 Task: Add Dark Horse Pinot Grigio to the cart.
Action: Mouse moved to (782, 254)
Screenshot: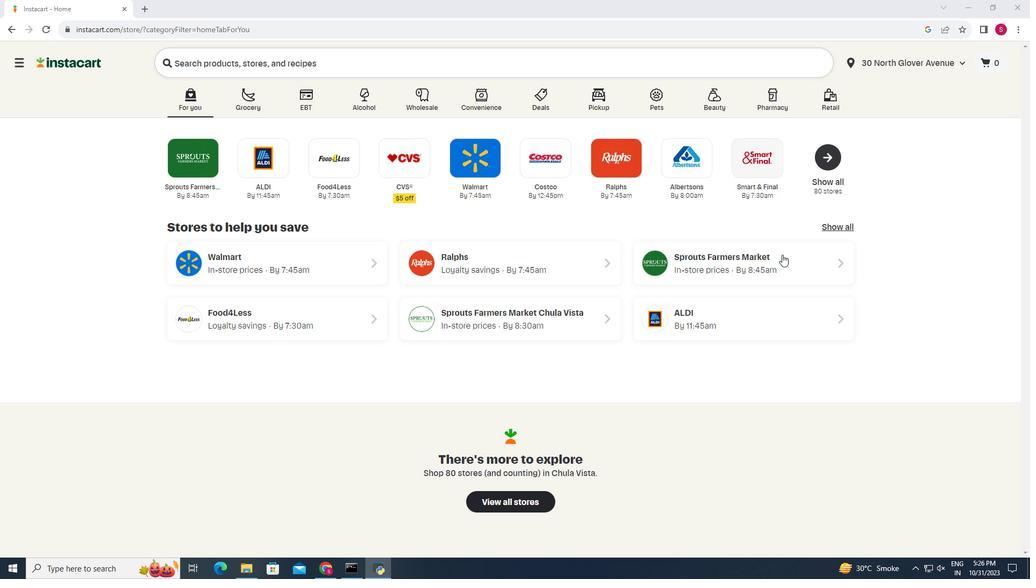 
Action: Mouse pressed left at (782, 254)
Screenshot: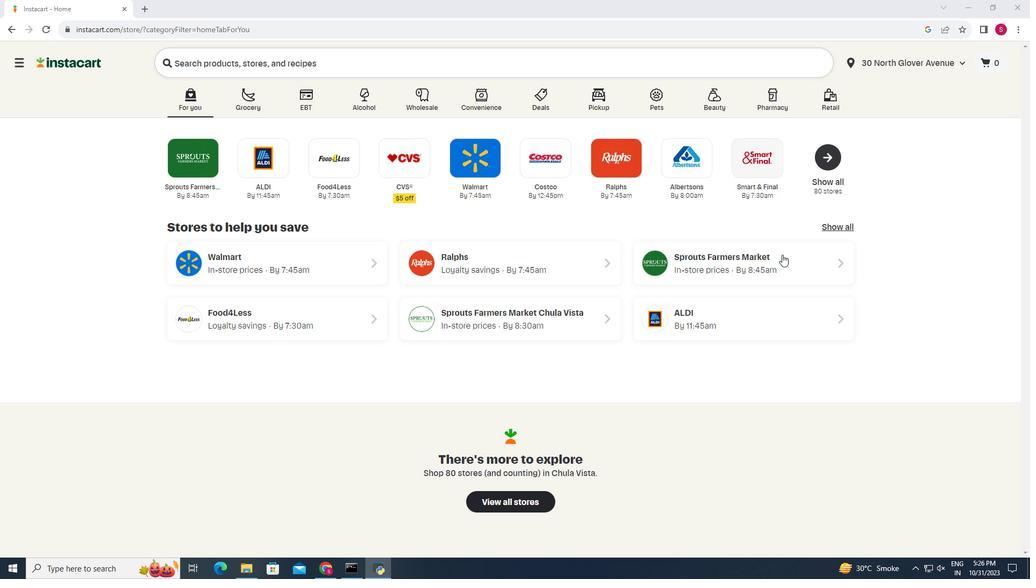 
Action: Mouse moved to (48, 549)
Screenshot: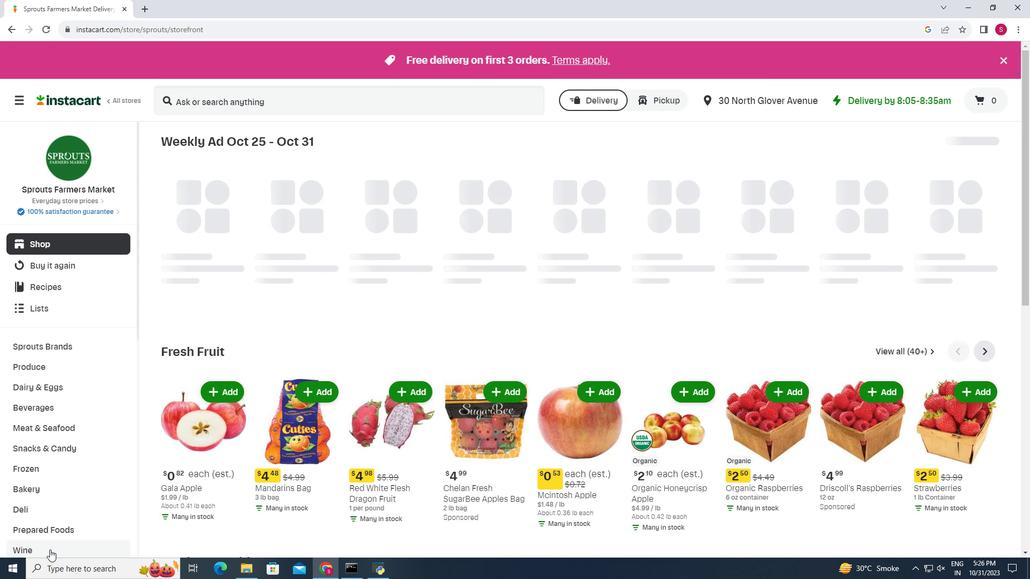 
Action: Mouse pressed left at (48, 549)
Screenshot: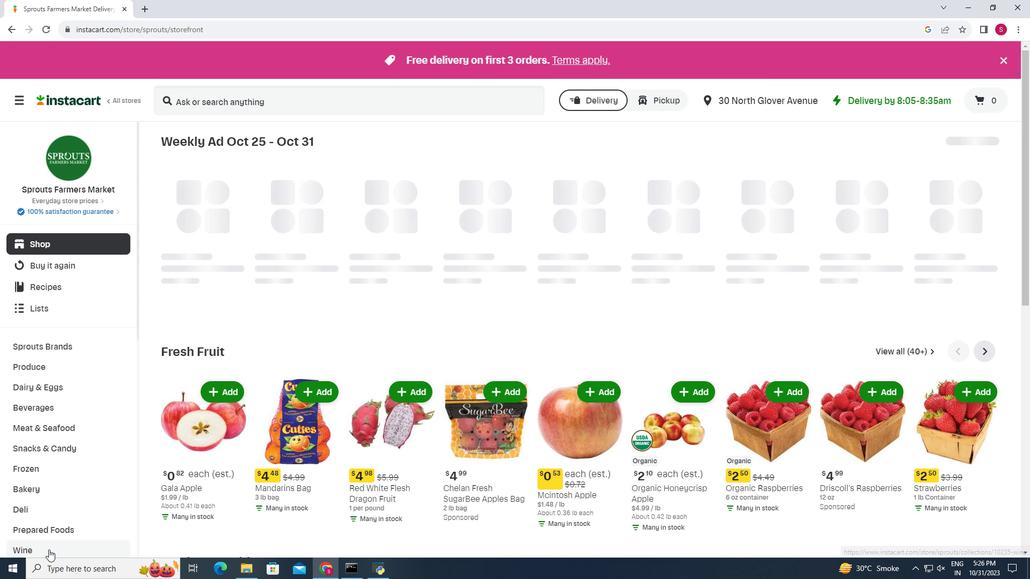 
Action: Mouse moved to (294, 167)
Screenshot: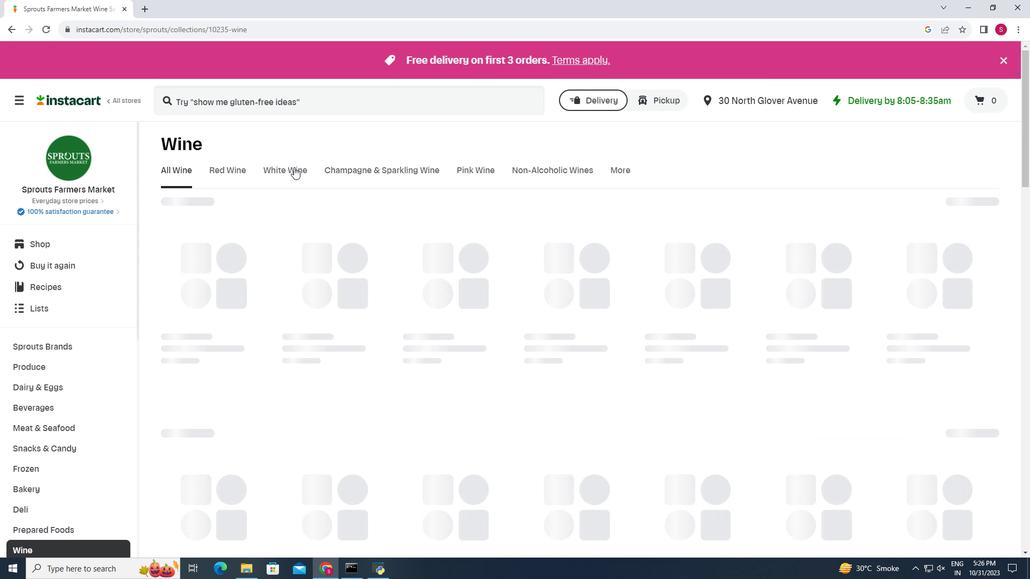 
Action: Mouse pressed left at (294, 167)
Screenshot: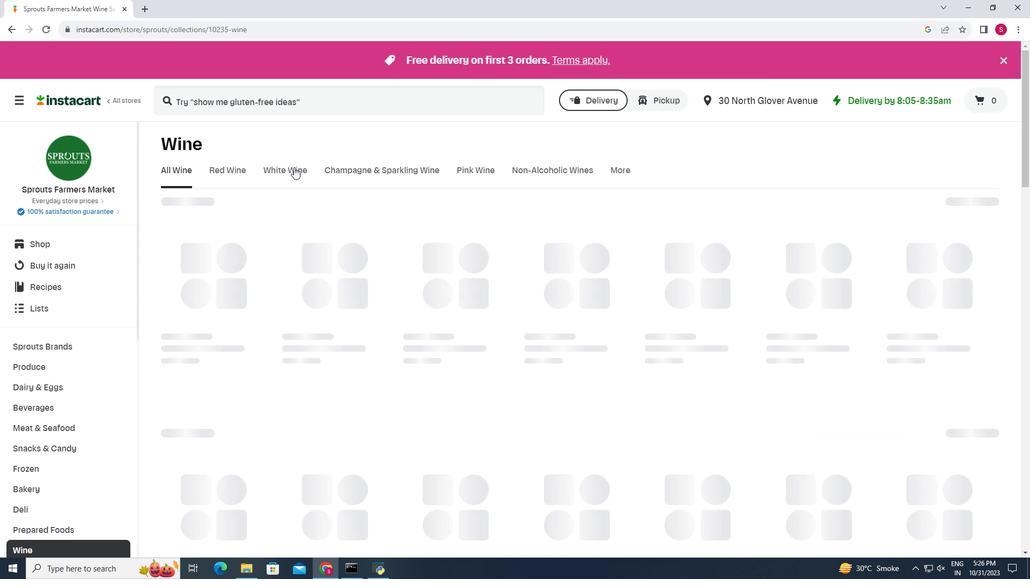 
Action: Mouse moved to (445, 209)
Screenshot: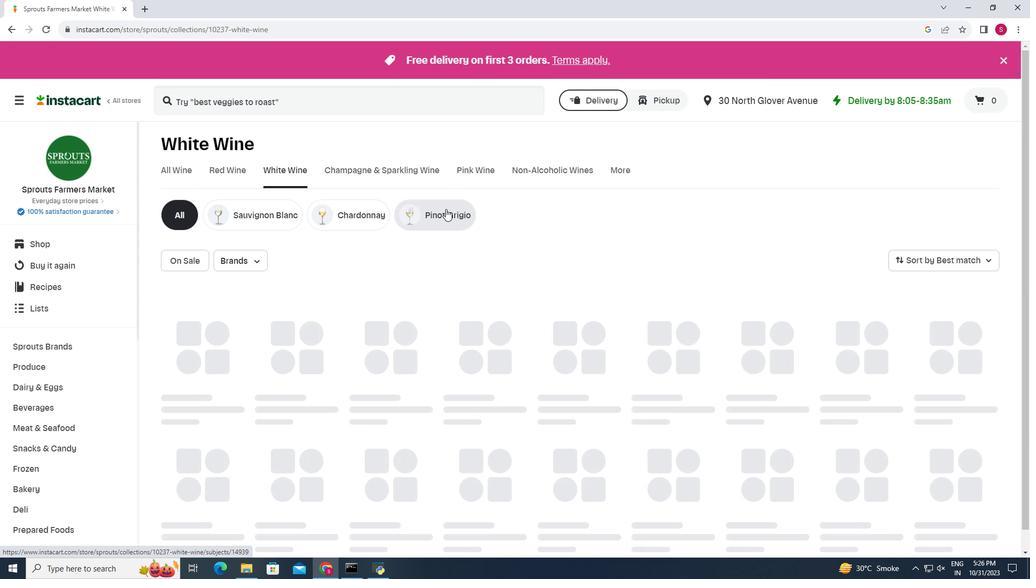 
Action: Mouse pressed left at (445, 209)
Screenshot: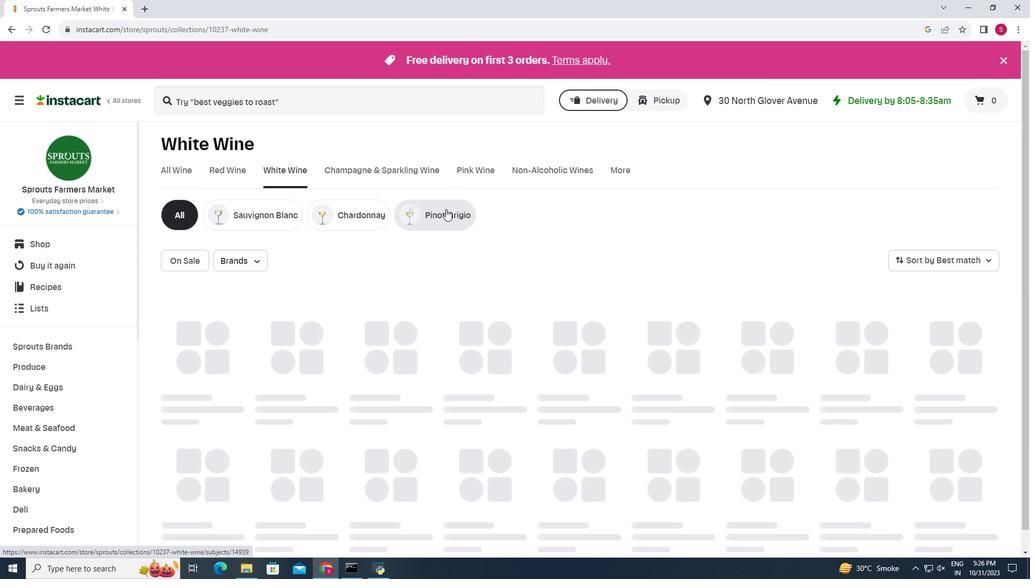 
Action: Mouse moved to (535, 222)
Screenshot: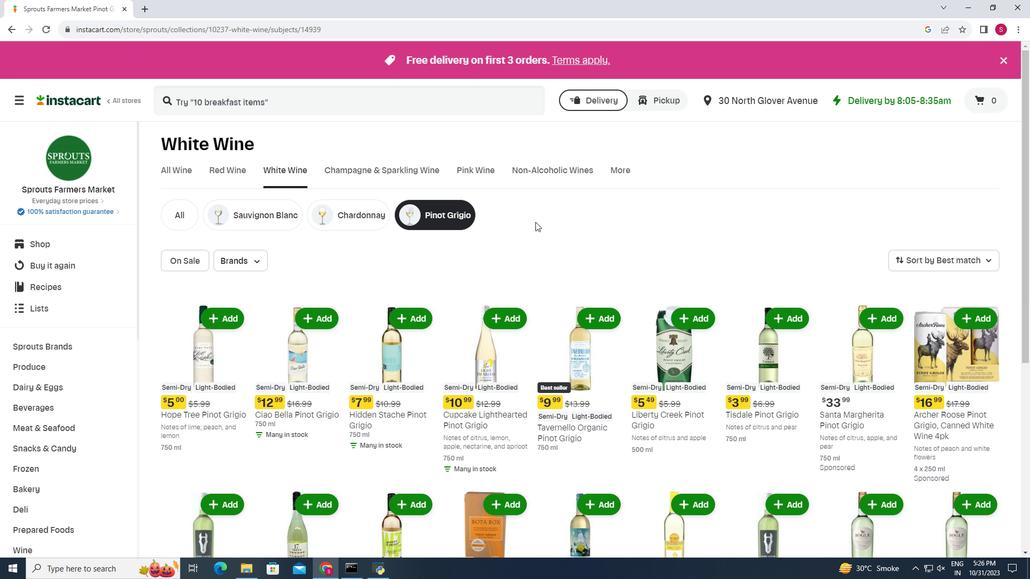 
Action: Mouse scrolled (535, 221) with delta (0, 0)
Screenshot: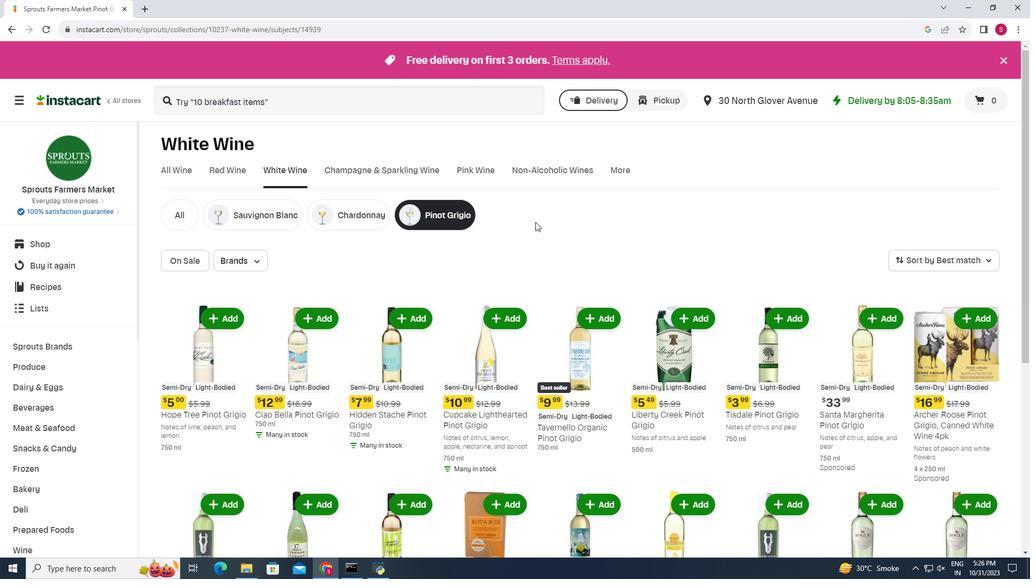 
Action: Mouse moved to (963, 378)
Screenshot: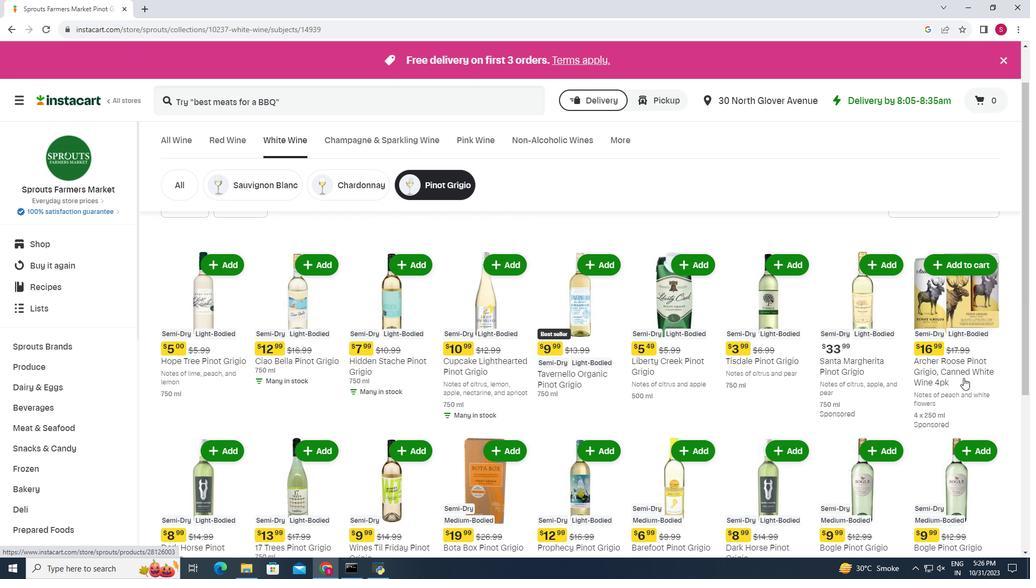 
Action: Mouse scrolled (963, 377) with delta (0, 0)
Screenshot: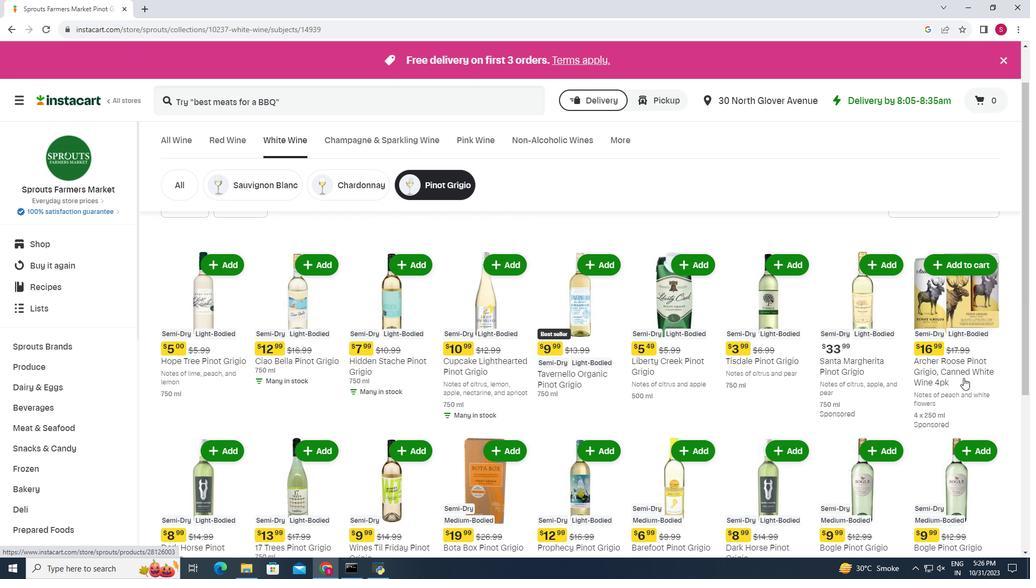 
Action: Mouse moved to (965, 378)
Screenshot: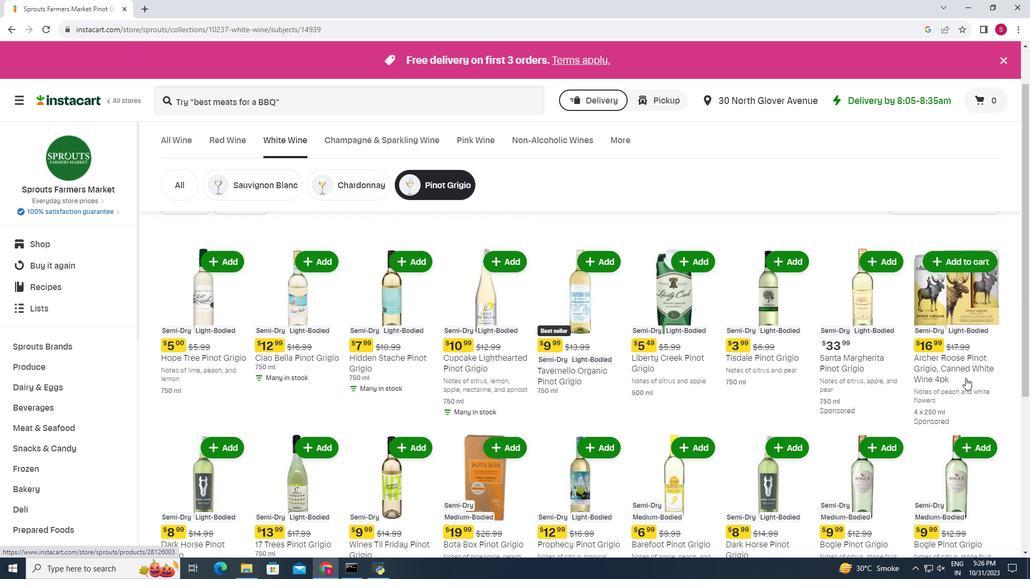 
Action: Mouse scrolled (965, 377) with delta (0, 0)
Screenshot: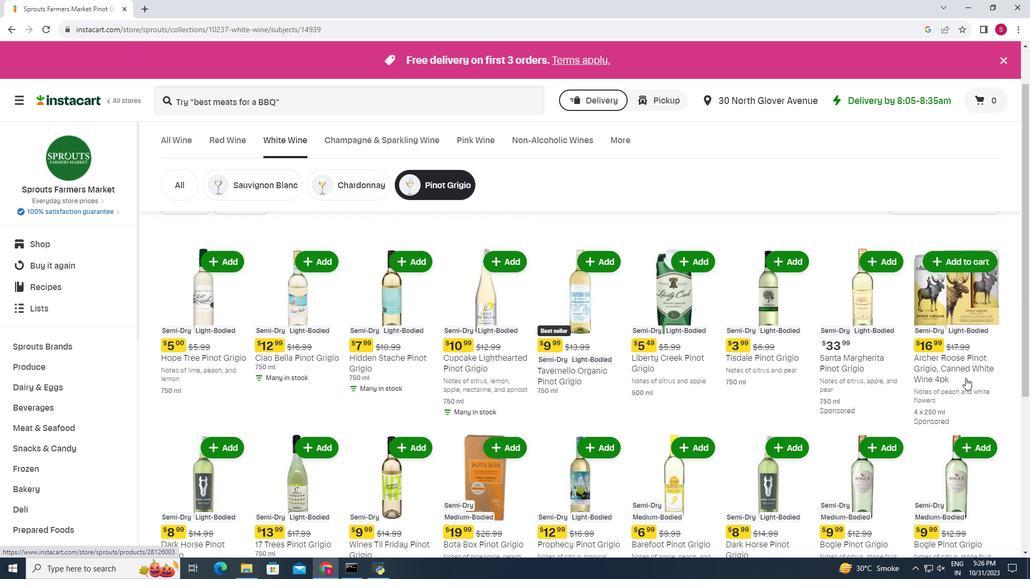 
Action: Mouse moved to (756, 344)
Screenshot: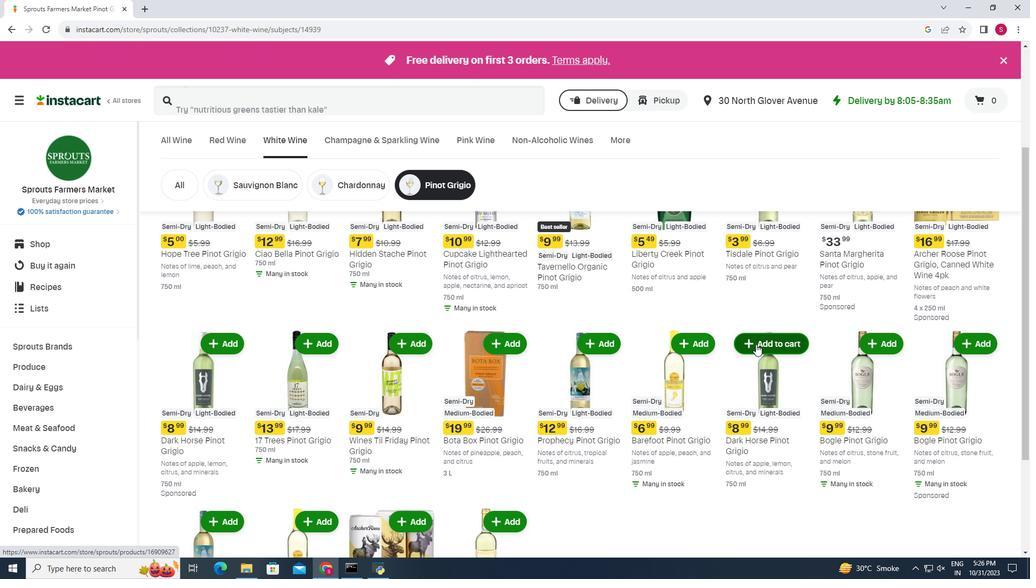 
Action: Mouse pressed left at (756, 344)
Screenshot: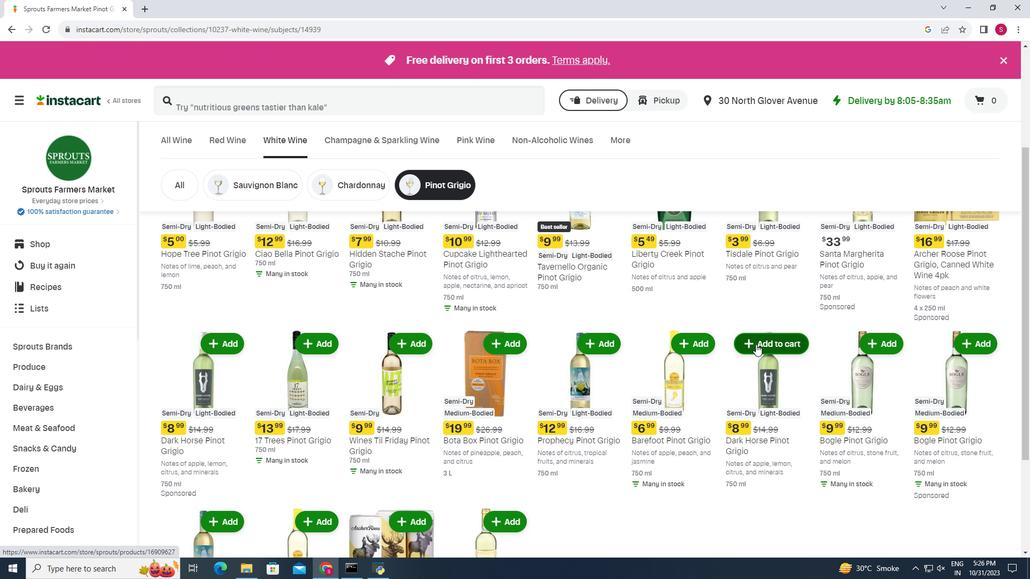 
Action: Mouse moved to (740, 323)
Screenshot: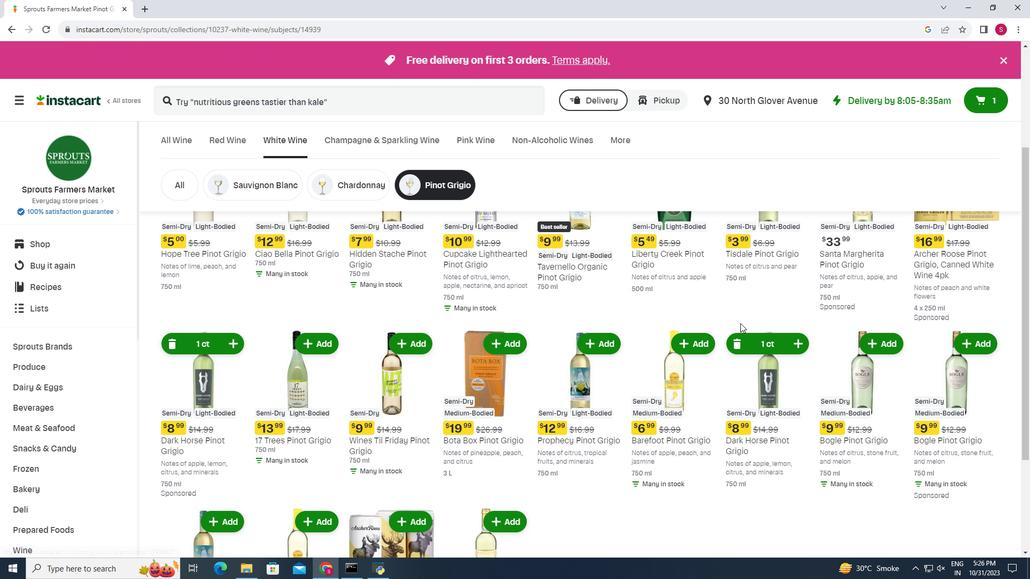 
